 Task: For heading Arial with bold.  font size for heading22,  'Change the font style of data to'Arial Narrow.  and font size to 14,  Change the alignment of both headline & data to Align middle.  In the sheet  auditingDailySales_Analysis_2022
Action: Mouse moved to (77, 168)
Screenshot: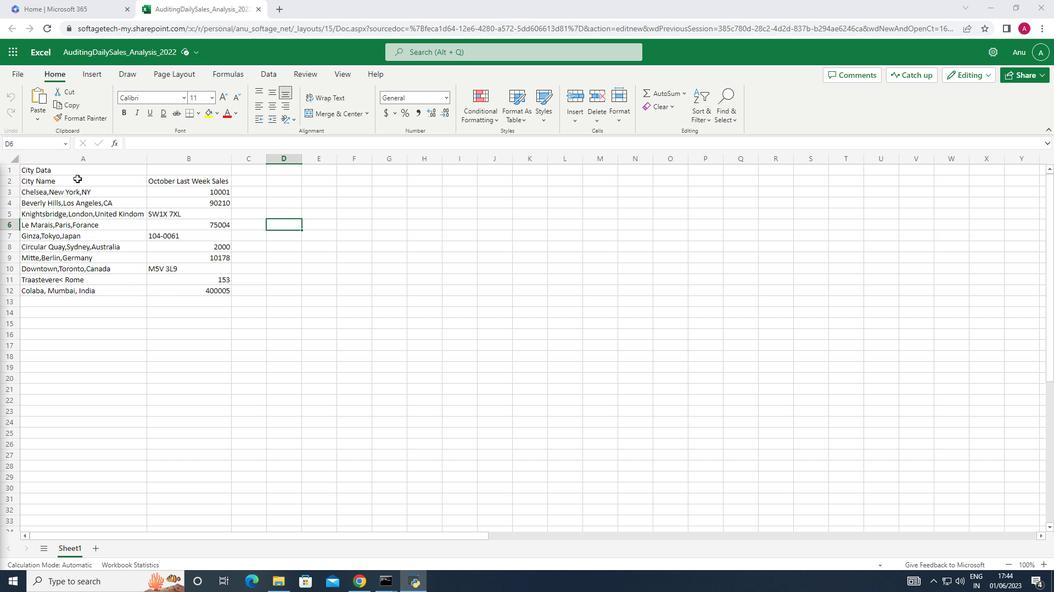 
Action: Mouse pressed left at (77, 168)
Screenshot: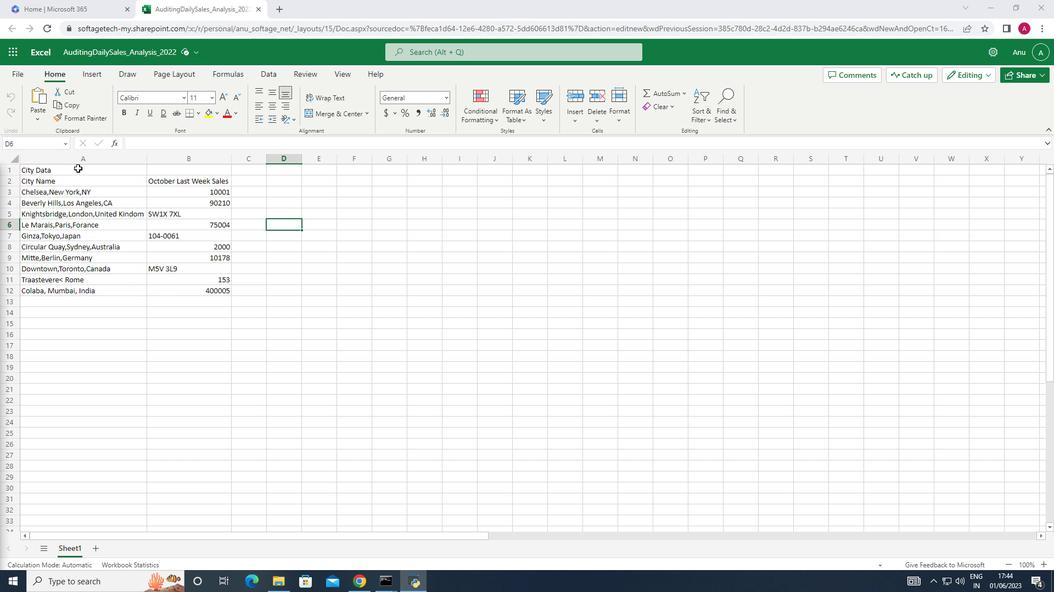
Action: Mouse moved to (185, 95)
Screenshot: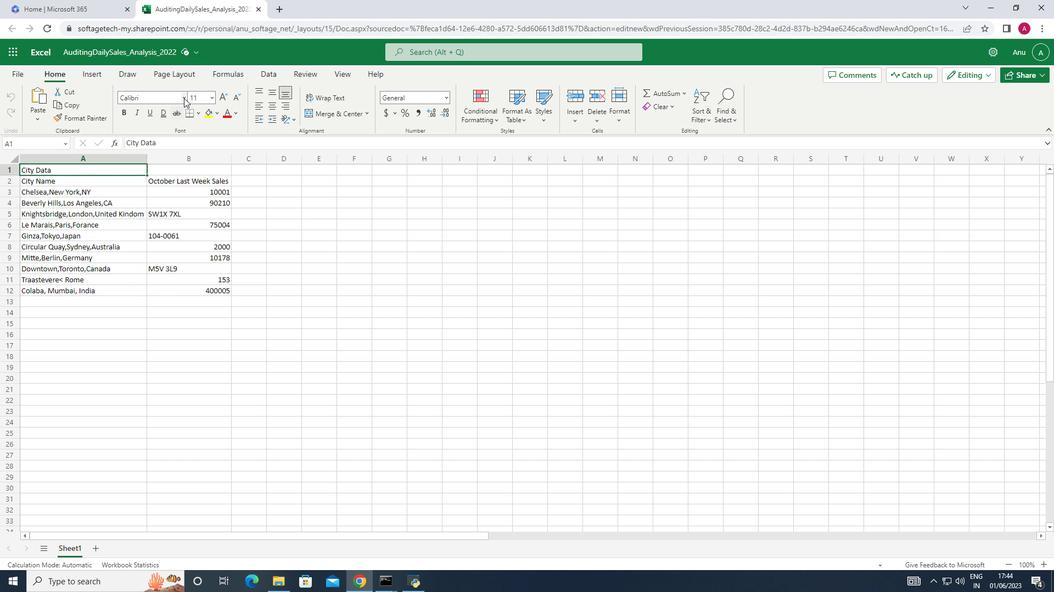 
Action: Mouse pressed left at (185, 95)
Screenshot: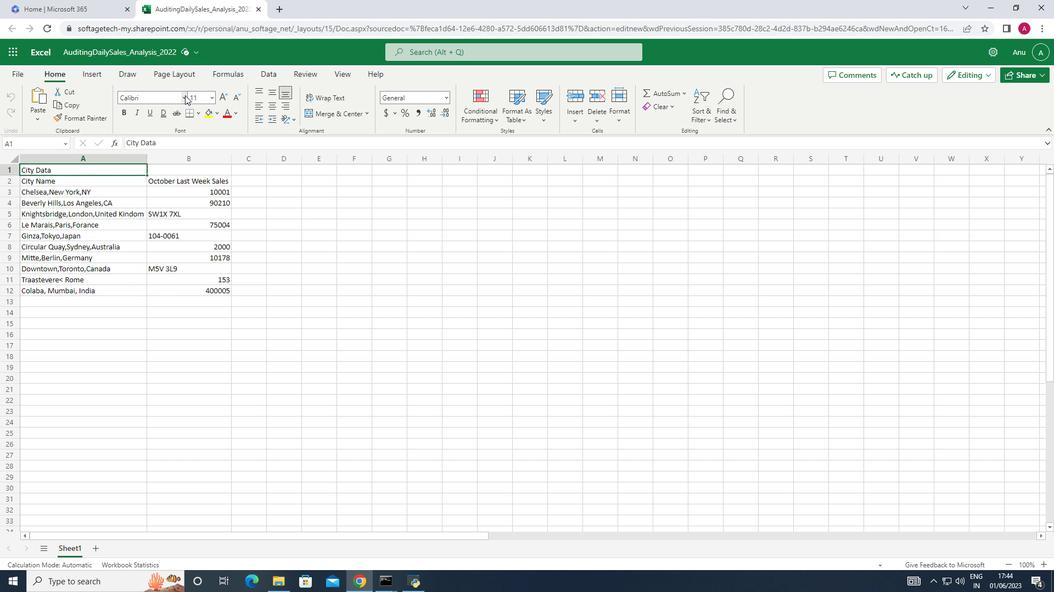 
Action: Mouse moved to (154, 137)
Screenshot: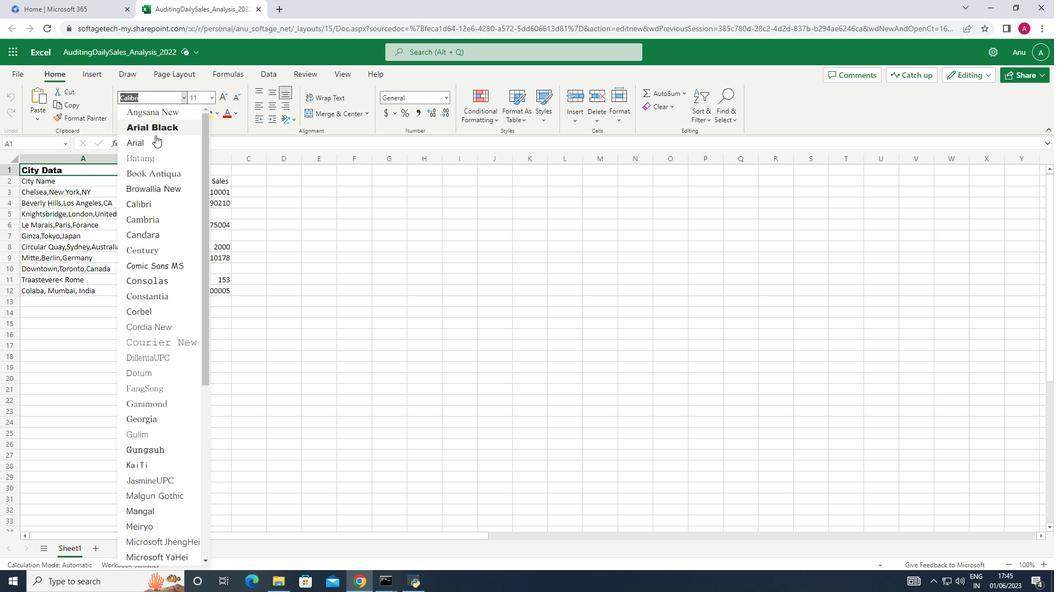 
Action: Mouse pressed left at (154, 137)
Screenshot: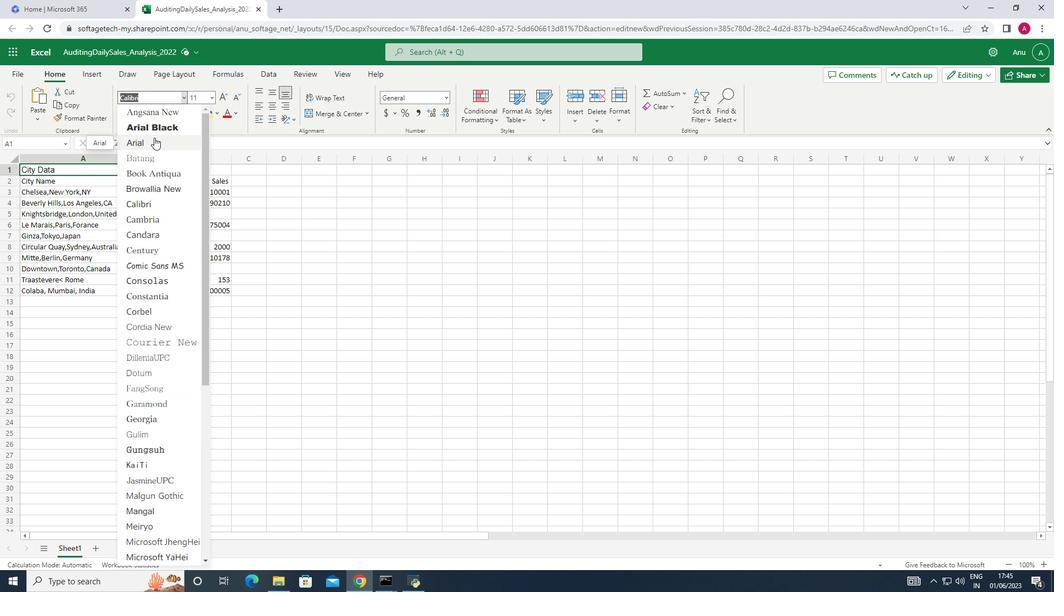 
Action: Mouse moved to (124, 113)
Screenshot: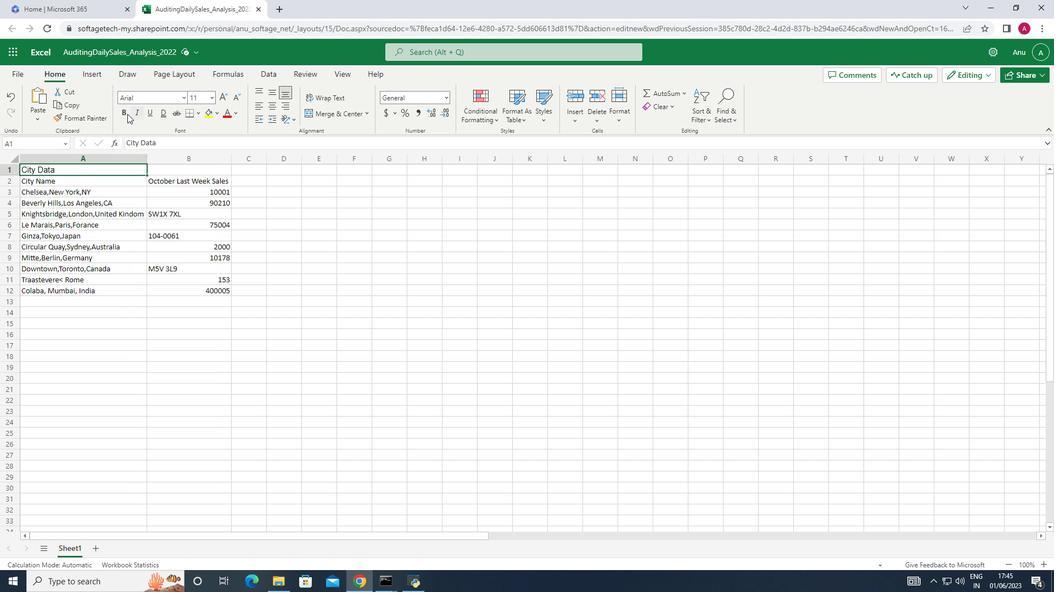 
Action: Mouse pressed left at (124, 113)
Screenshot: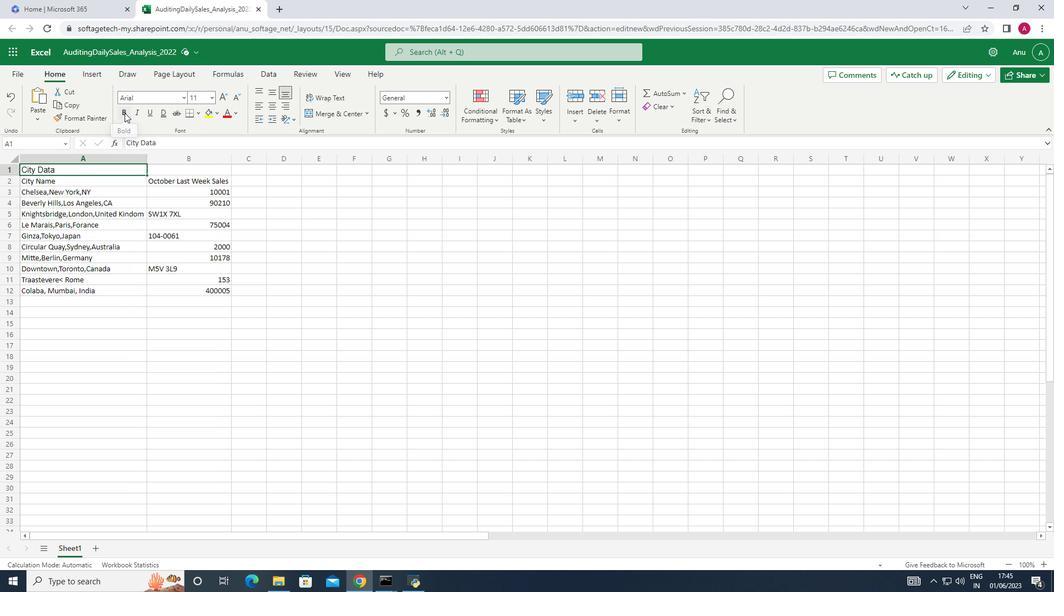 
Action: Mouse moved to (214, 94)
Screenshot: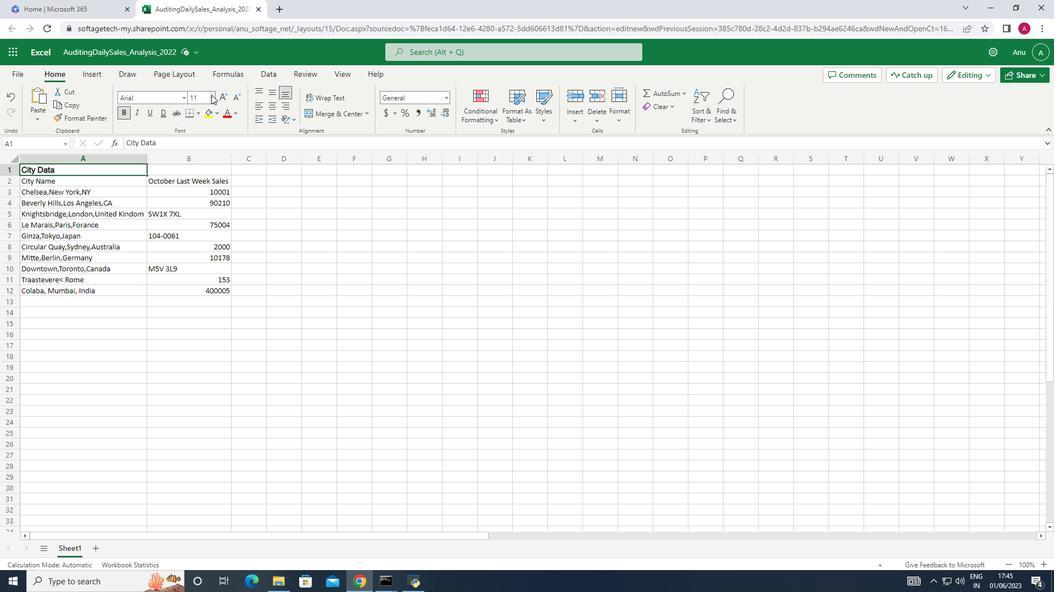 
Action: Mouse pressed left at (214, 94)
Screenshot: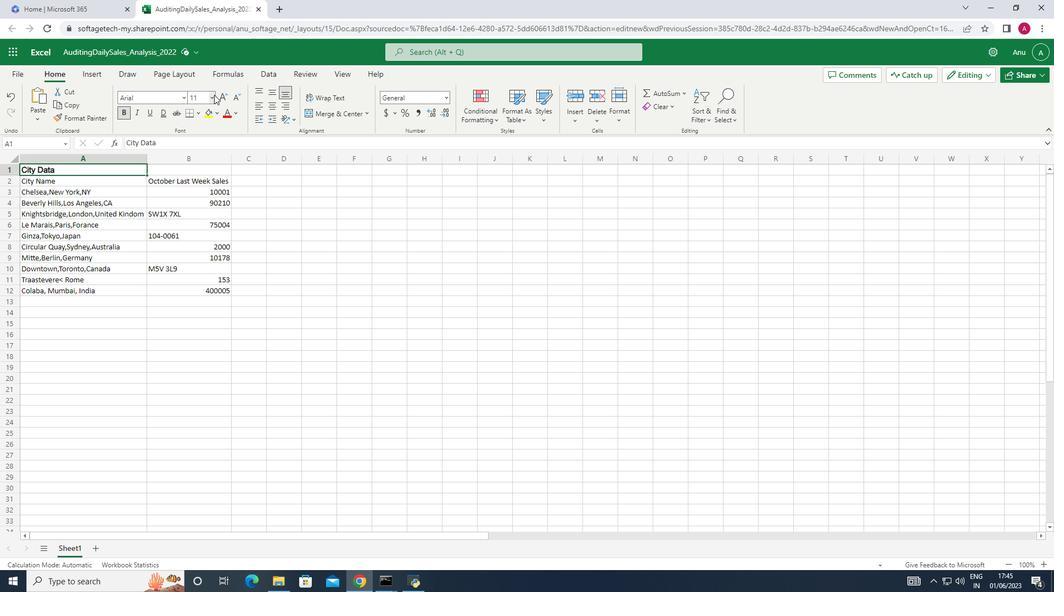 
Action: Mouse moved to (196, 89)
Screenshot: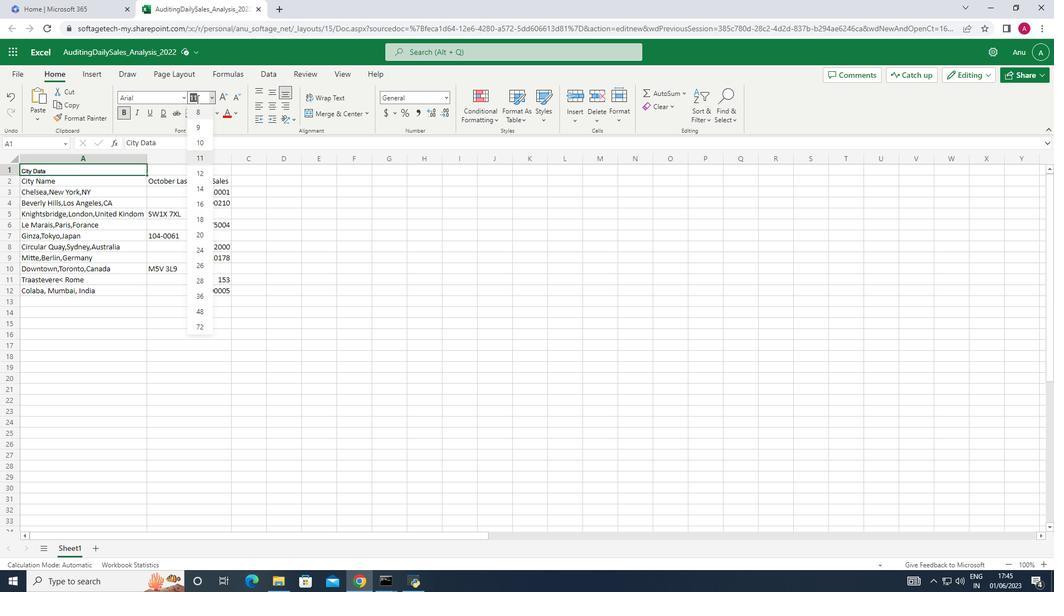 
Action: Key pressed 22<Key.enter>
Screenshot: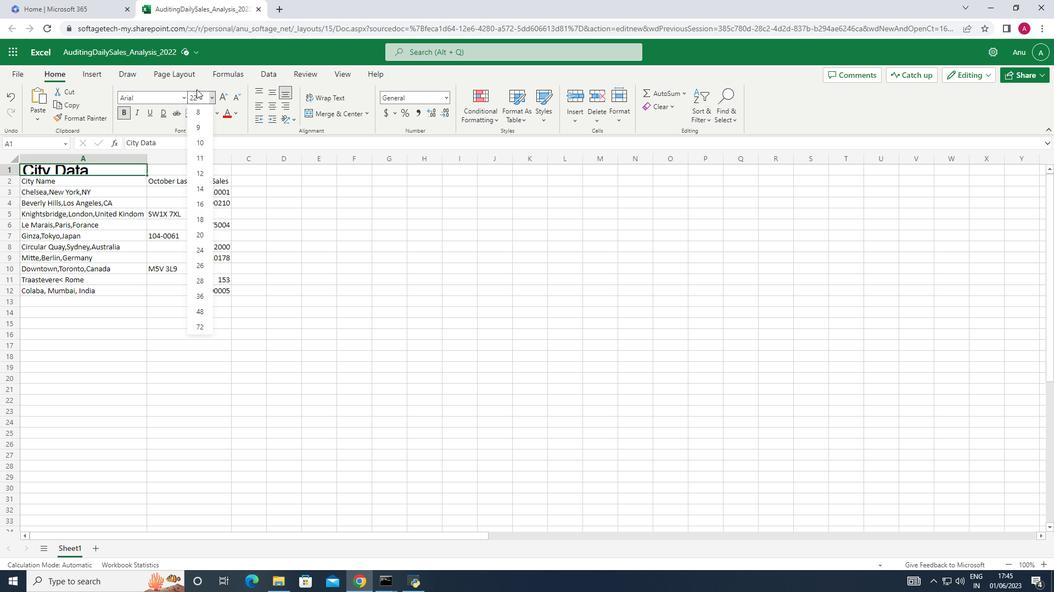 
Action: Mouse moved to (28, 191)
Screenshot: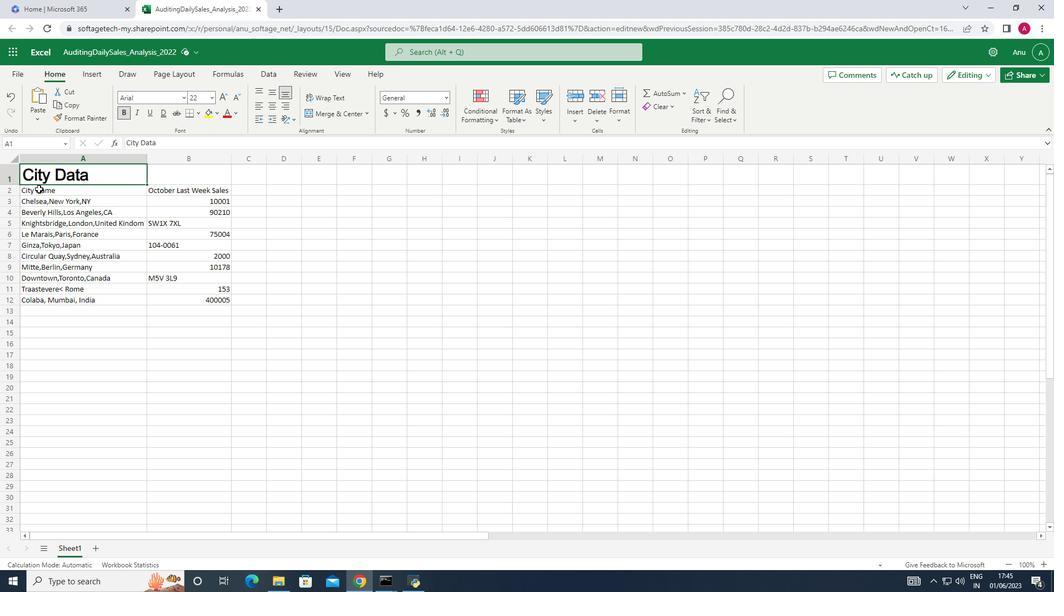 
Action: Mouse pressed left at (28, 191)
Screenshot: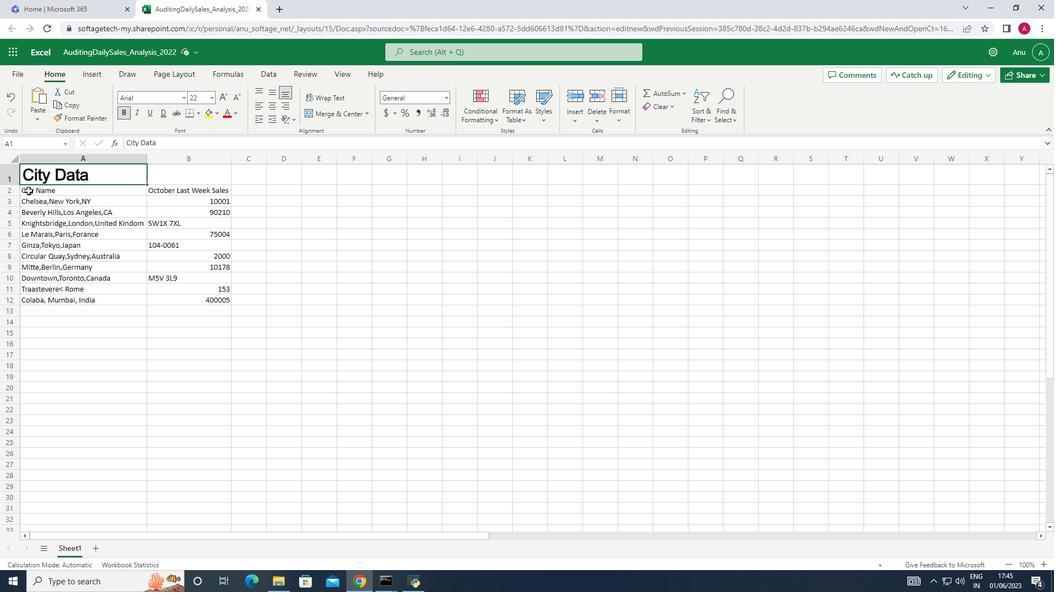 
Action: Mouse moved to (184, 96)
Screenshot: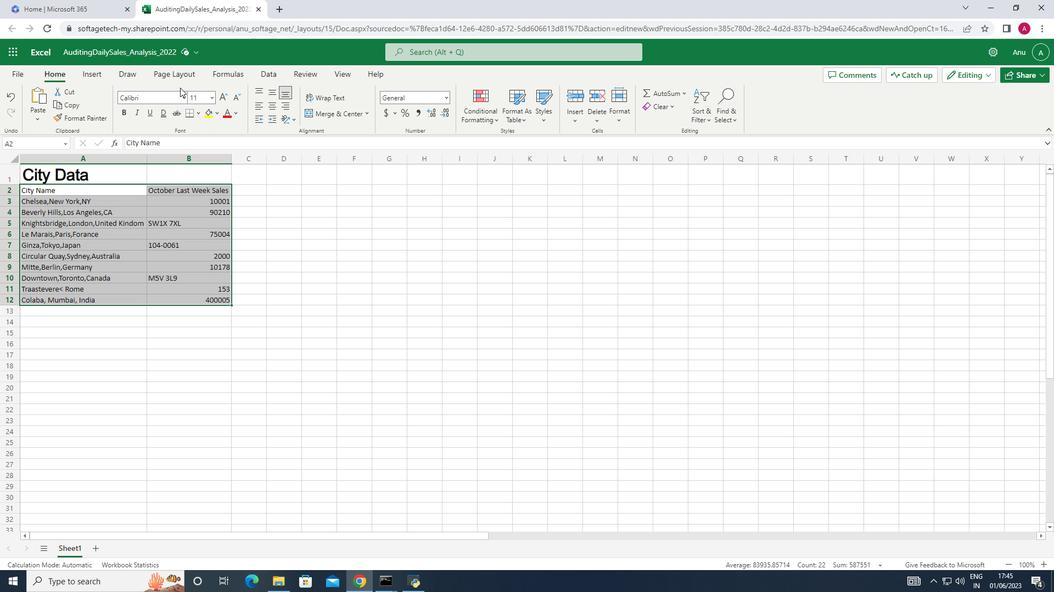 
Action: Mouse pressed left at (184, 96)
Screenshot: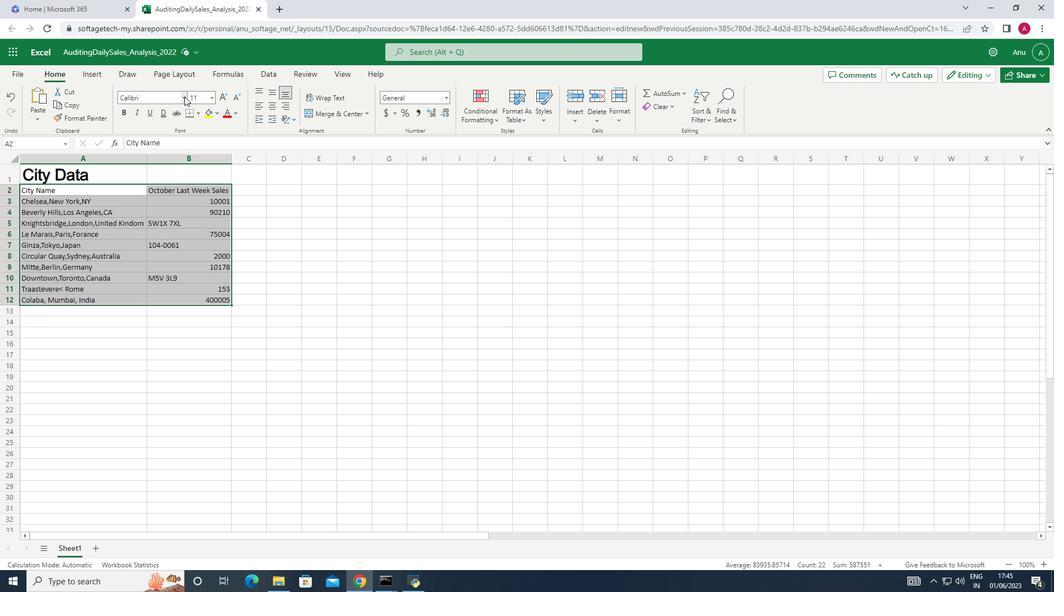 
Action: Mouse moved to (168, 99)
Screenshot: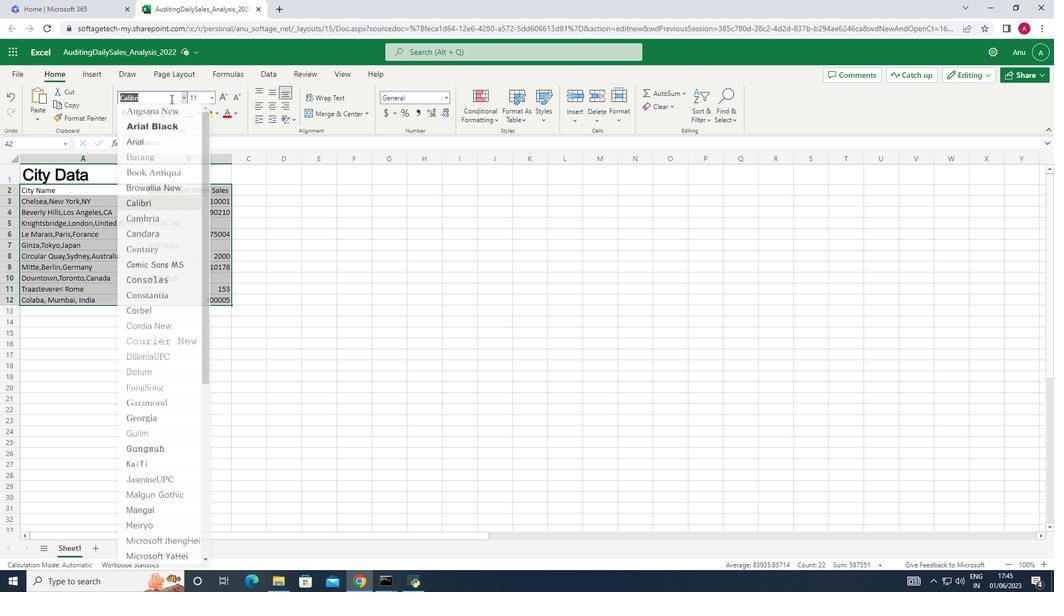 
Action: Key pressed <Key.shift>Arial<Key.space><Key.shift>Narrow<Key.enter>
Screenshot: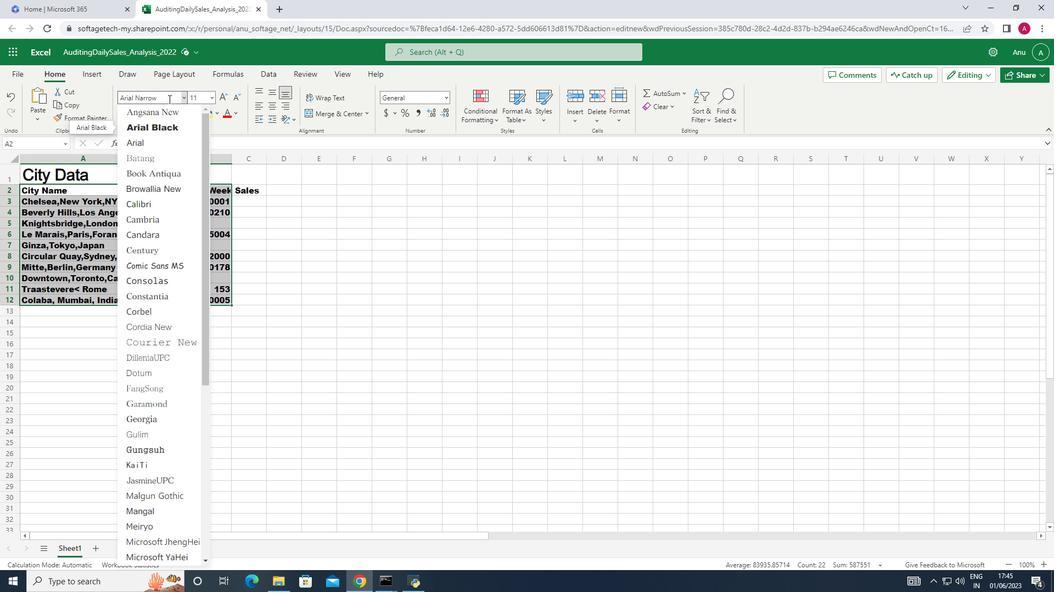 
Action: Mouse moved to (210, 100)
Screenshot: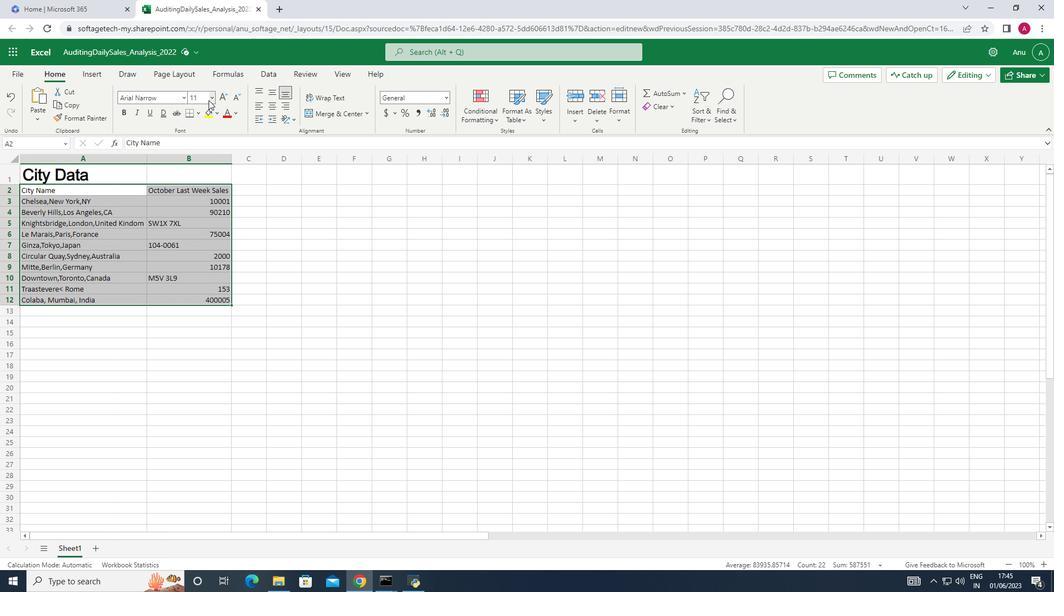 
Action: Mouse pressed left at (210, 100)
Screenshot: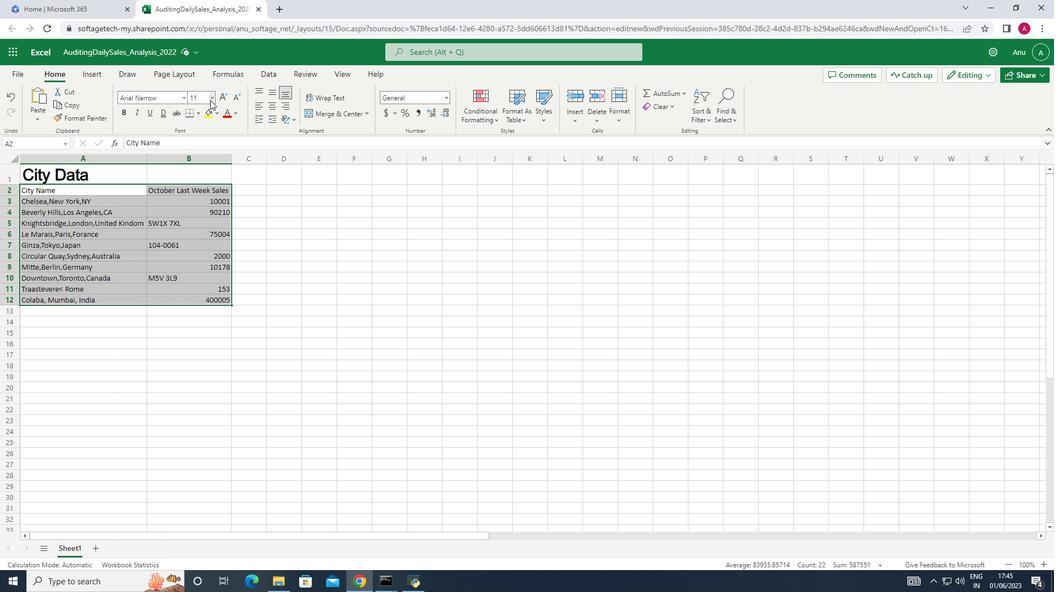 
Action: Mouse moved to (203, 184)
Screenshot: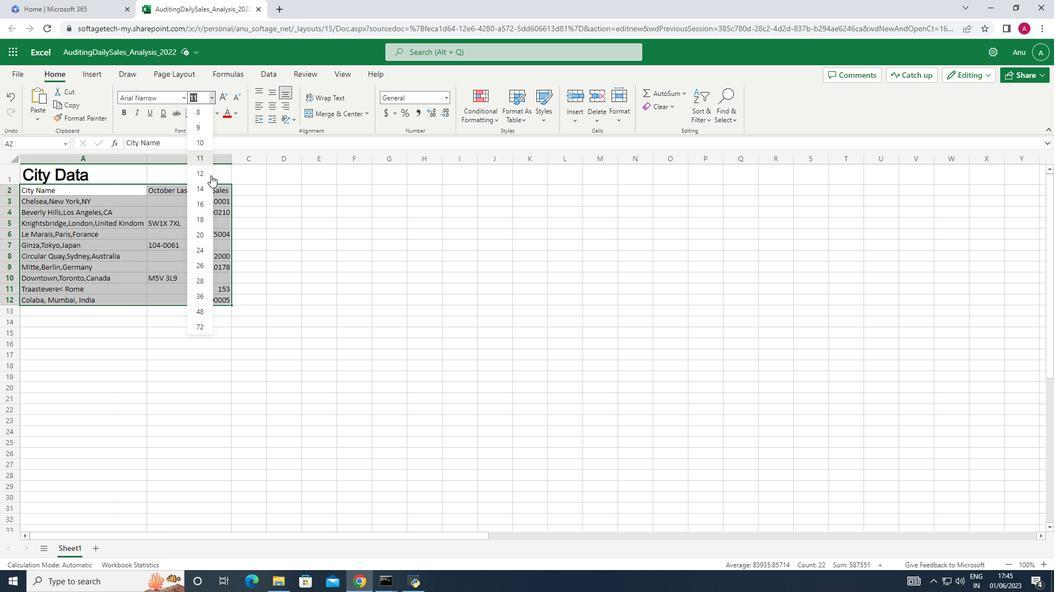 
Action: Mouse pressed left at (203, 184)
Screenshot: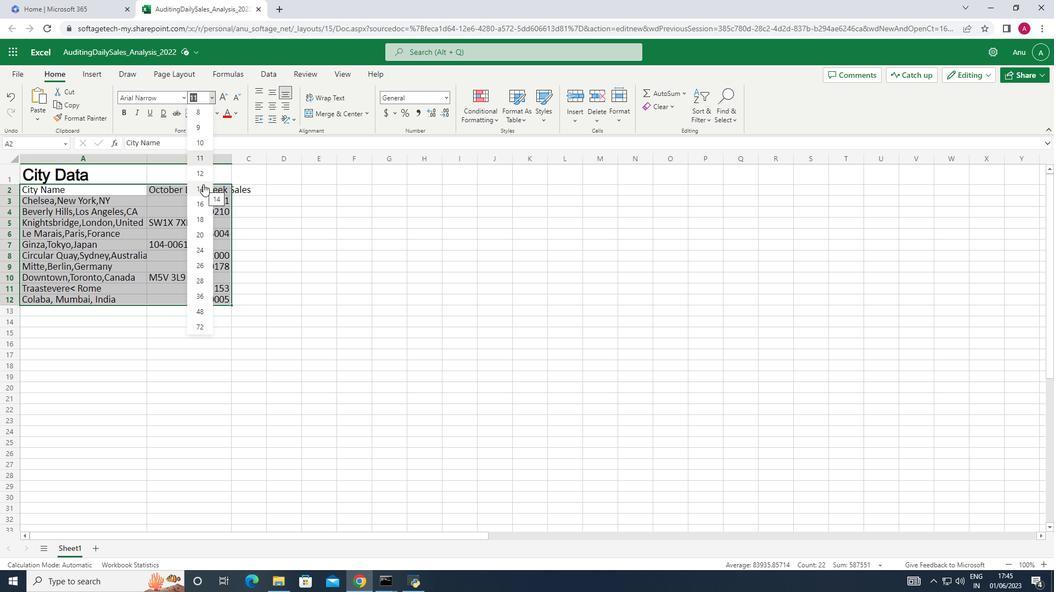 
Action: Mouse moved to (270, 91)
Screenshot: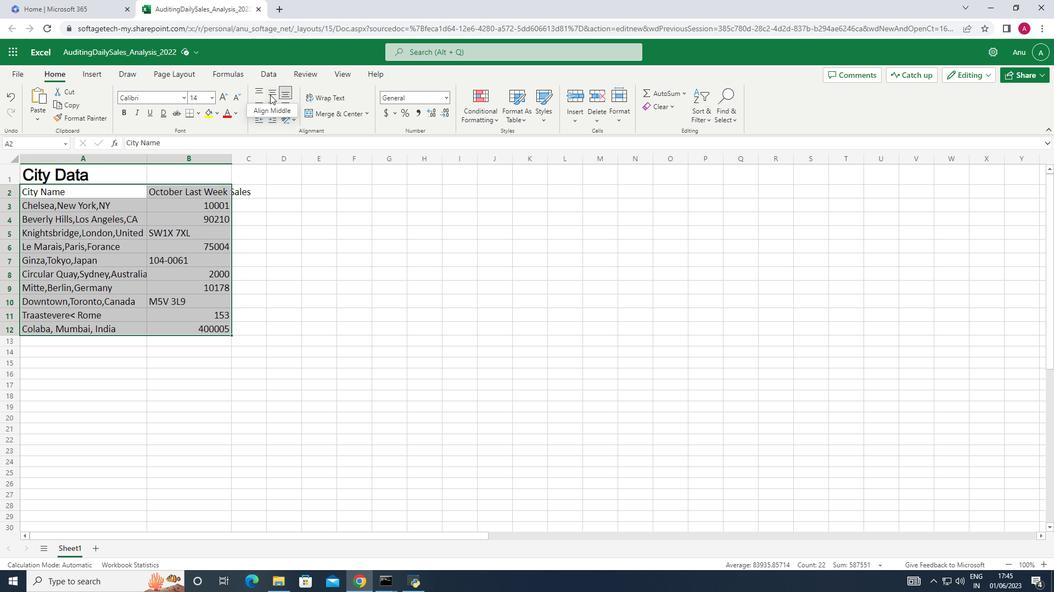 
Action: Mouse pressed left at (270, 91)
Screenshot: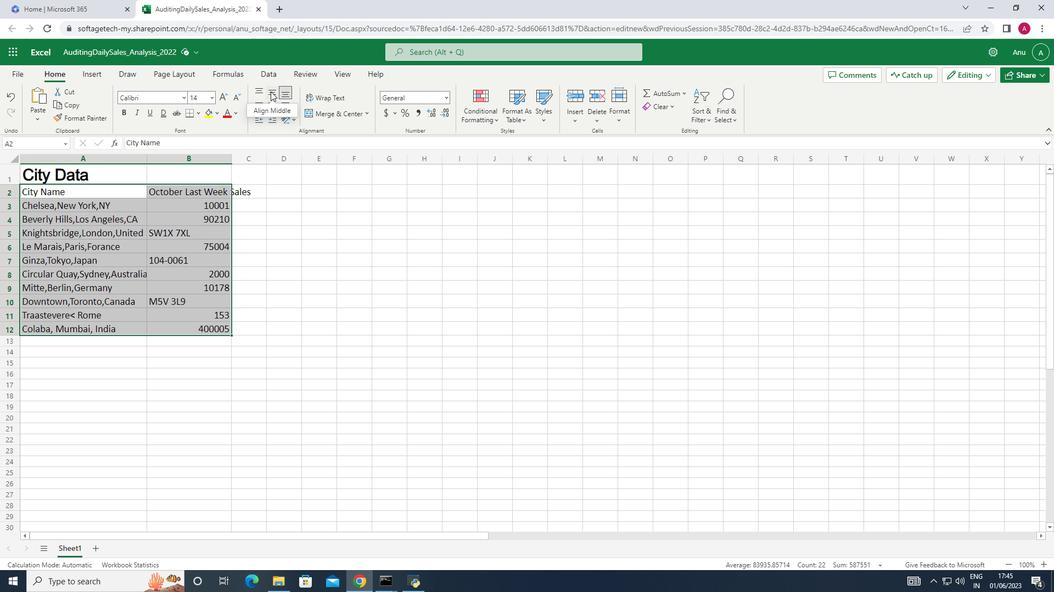 
Action: Mouse moved to (305, 230)
Screenshot: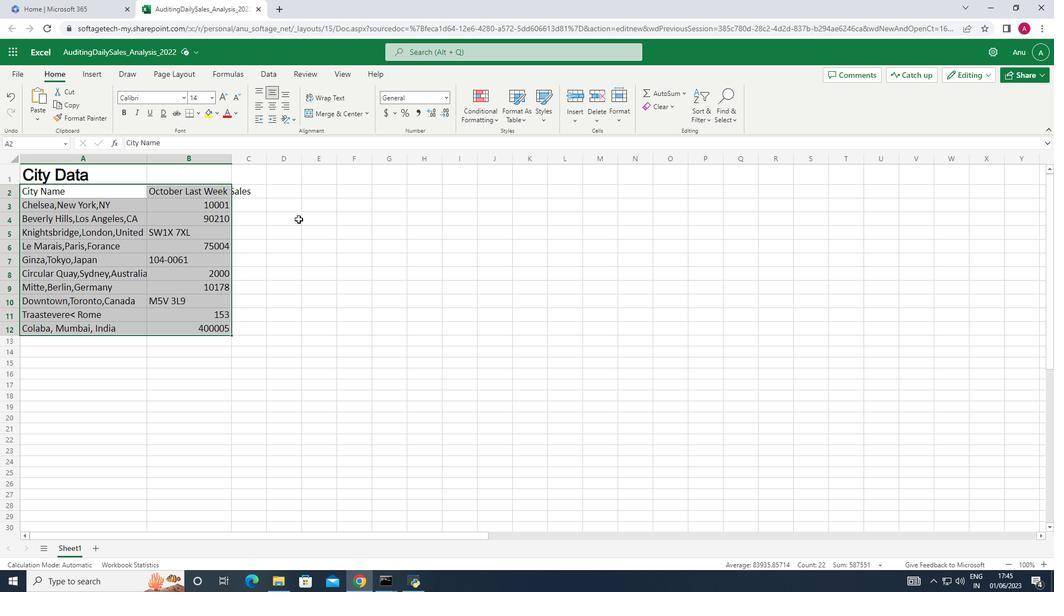 
Action: Mouse pressed left at (305, 230)
Screenshot: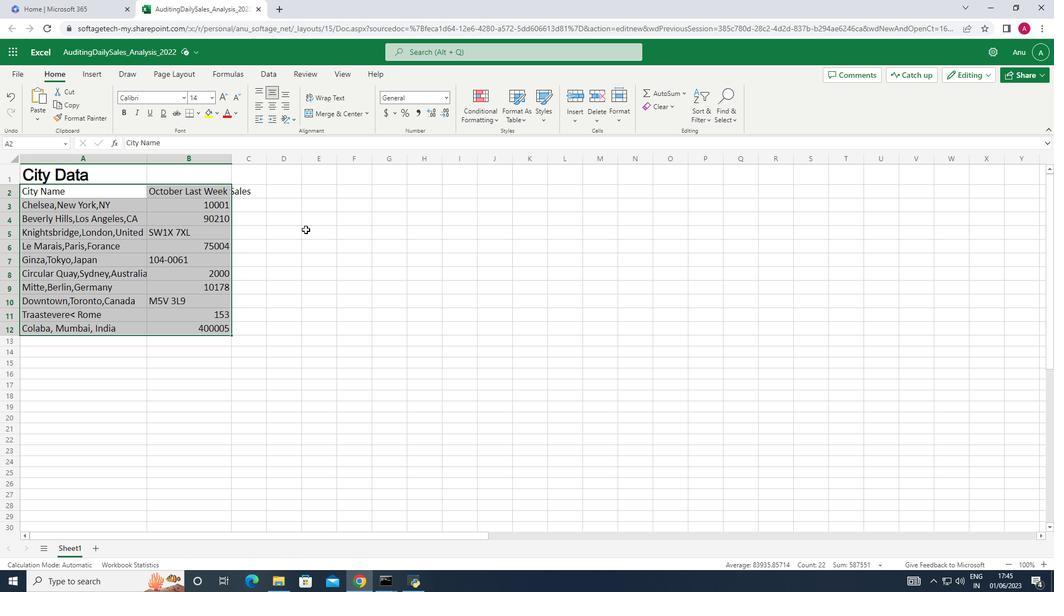 
Action: Mouse moved to (231, 157)
Screenshot: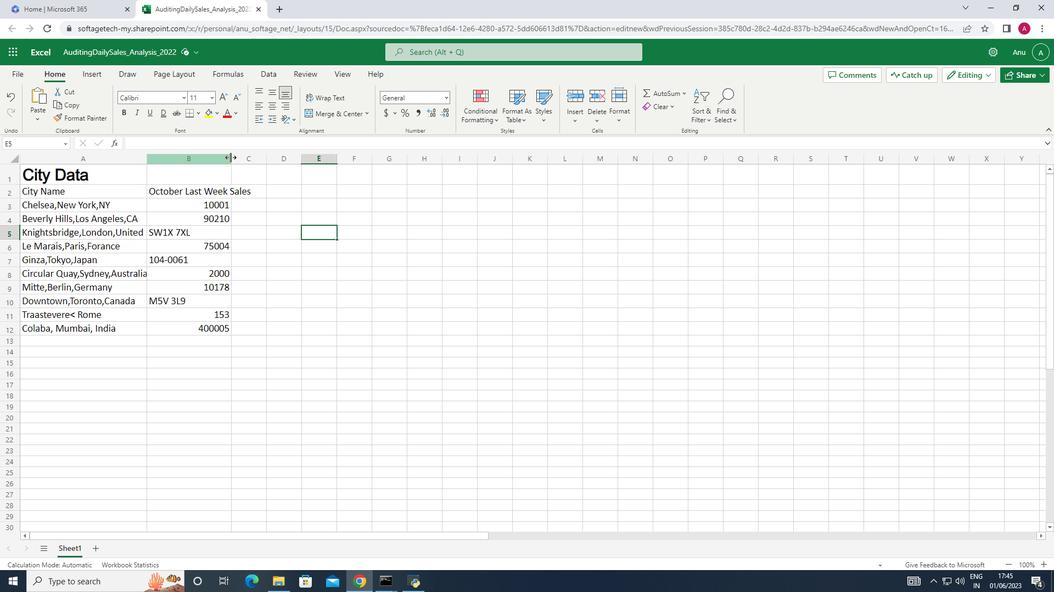 
Action: Mouse pressed left at (231, 157)
Screenshot: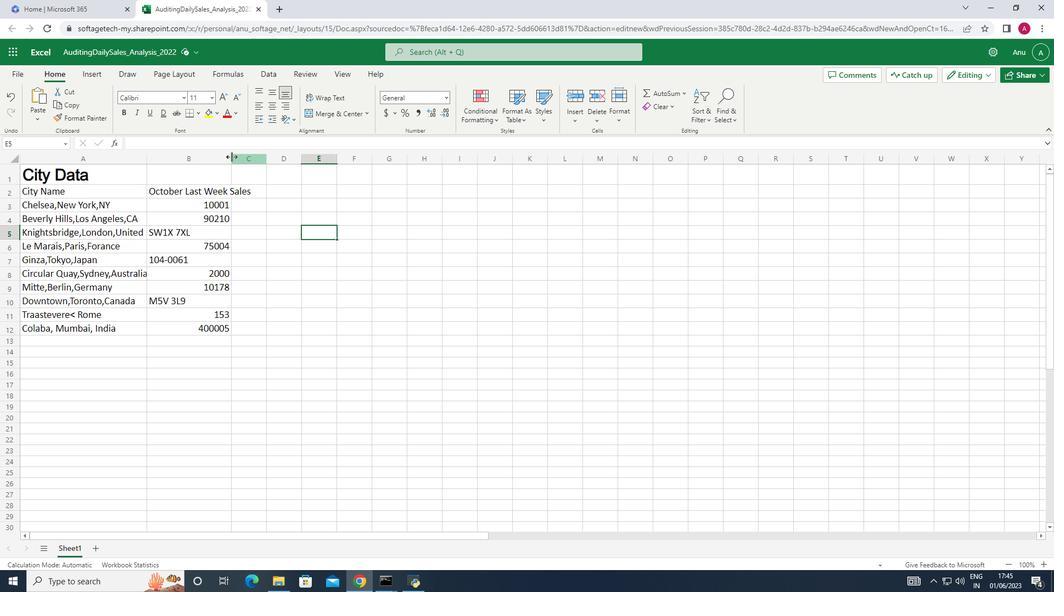 
Action: Mouse pressed left at (231, 157)
Screenshot: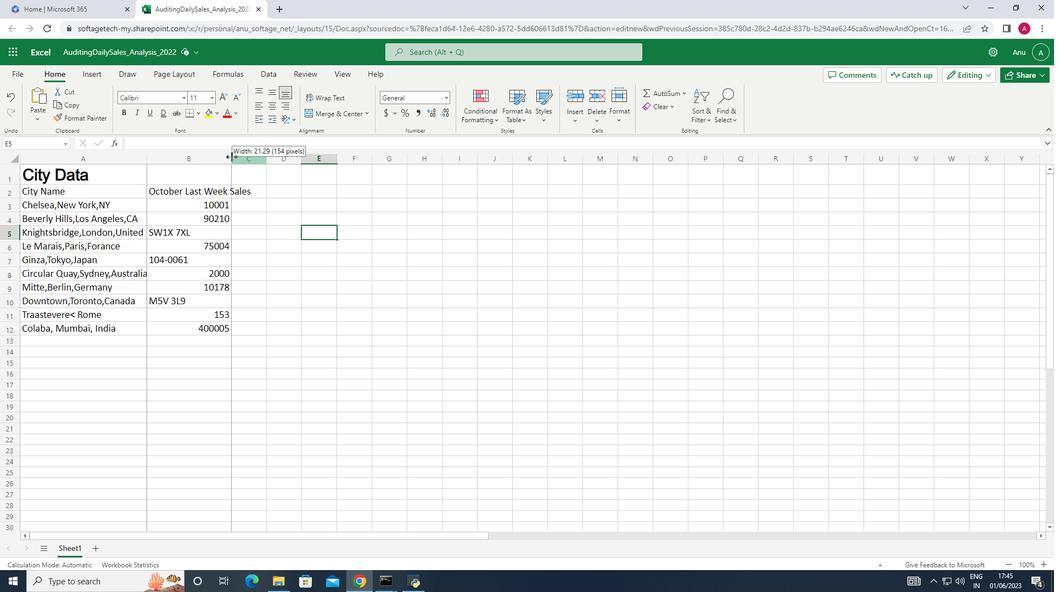 
Action: Mouse moved to (323, 323)
Screenshot: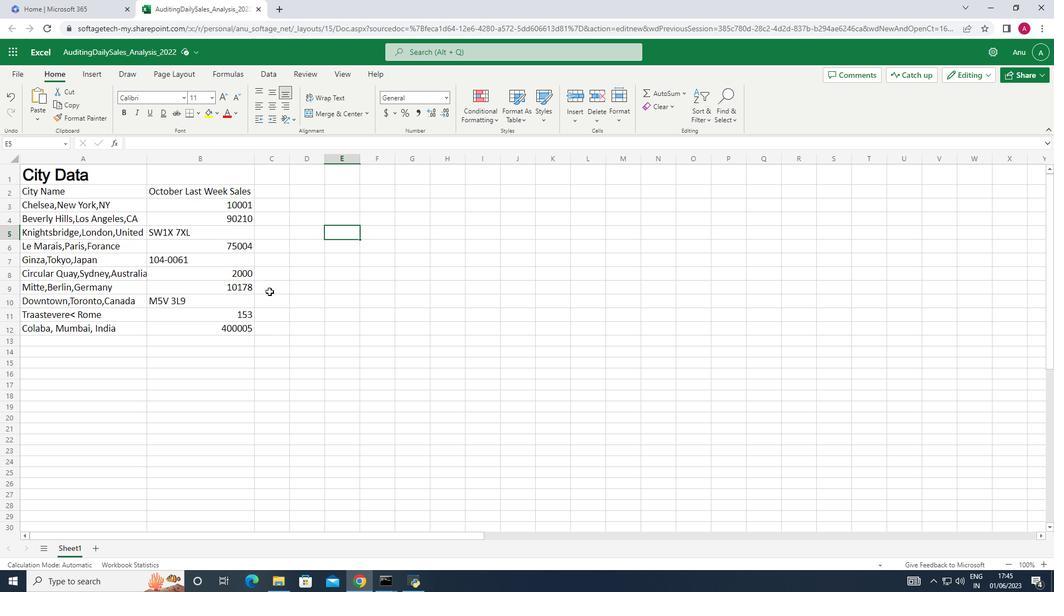
Action: Mouse pressed left at (323, 323)
Screenshot: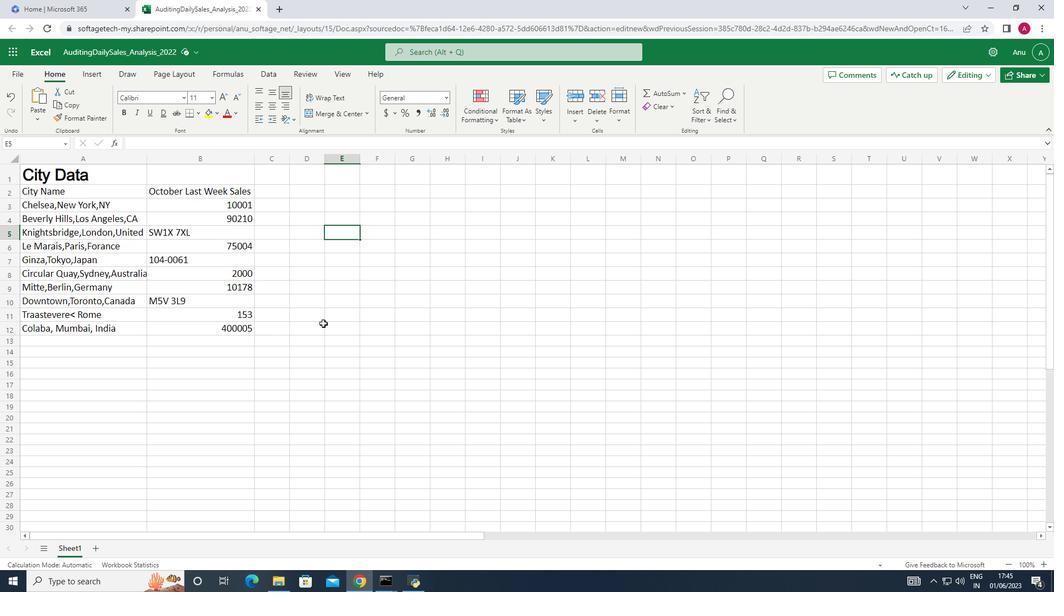 
